 Task: Create Card Service Level Agreement Review in Board Marketing Optimization to Workspace Auditing and Compliance. Create Card IT Infrastructure Review in Board Social Media Listening to Workspace Auditing and Compliance. Create Card Service Level Agreement Review in Board Diversity and Inclusion Policy Development and Implementation to Workspace Auditing and Compliance
Action: Mouse moved to (96, 366)
Screenshot: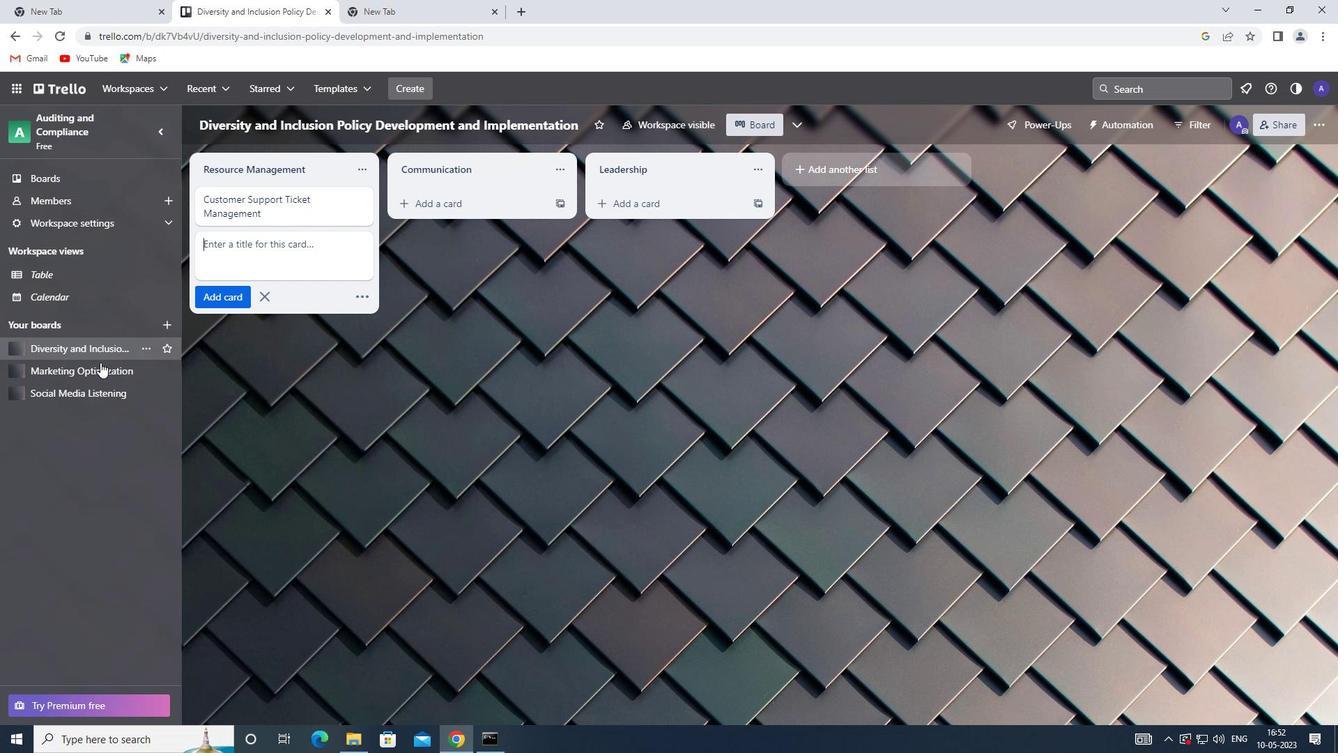 
Action: Mouse pressed left at (96, 366)
Screenshot: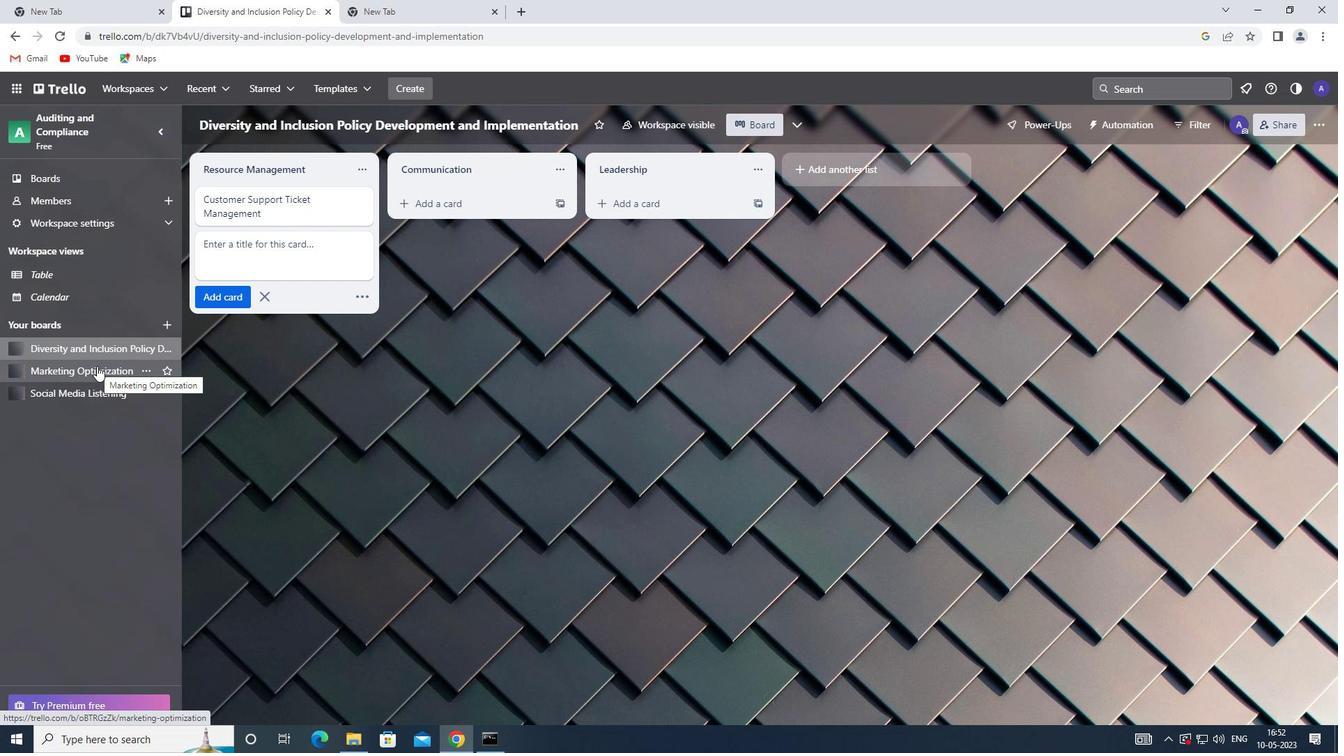 
Action: Mouse moved to (437, 204)
Screenshot: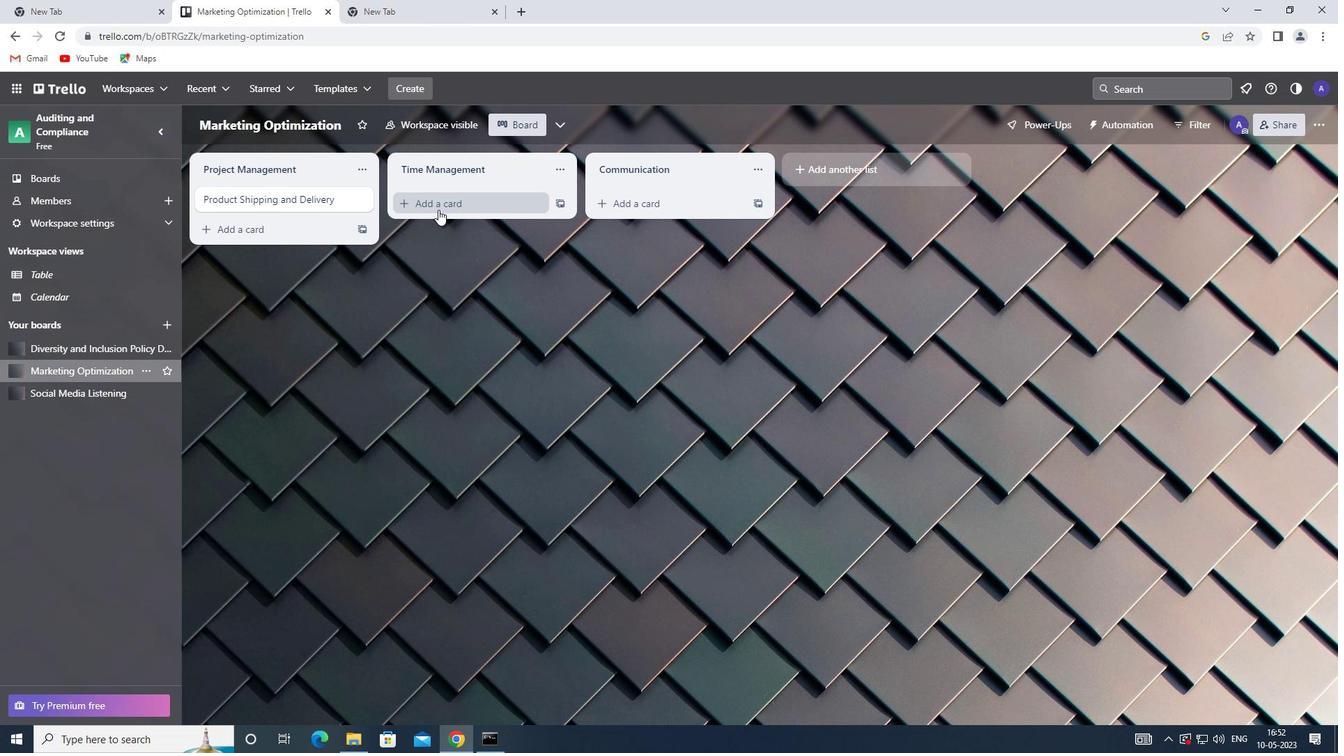 
Action: Mouse pressed left at (437, 204)
Screenshot: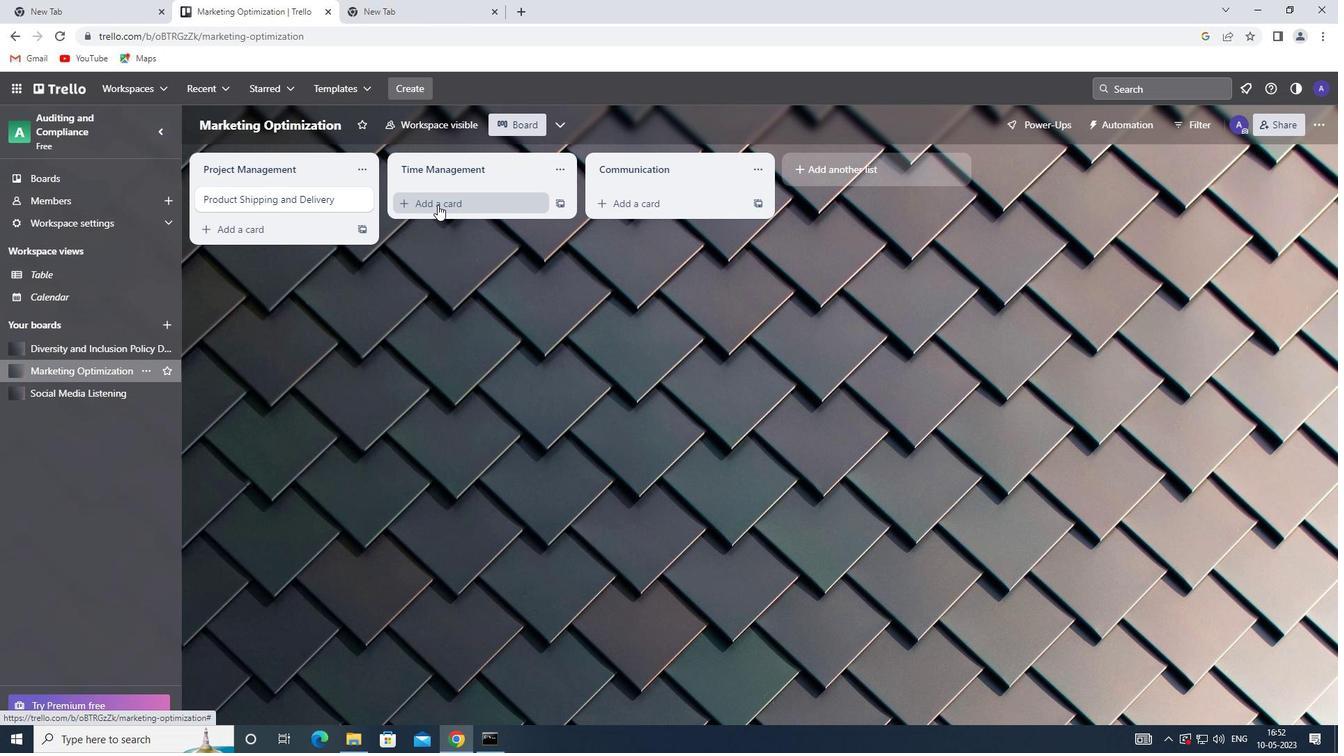 
Action: Key pressed <Key.shift><Key.shift><Key.shift><Key.shift><Key.shift><Key.shift><Key.shift><Key.shift>SERVICE<Key.space><Key.shift>LEVEL<Key.space><Key.shift>AGREEMENT<Key.space><Key.shift>REVIEW<Key.enter>
Screenshot: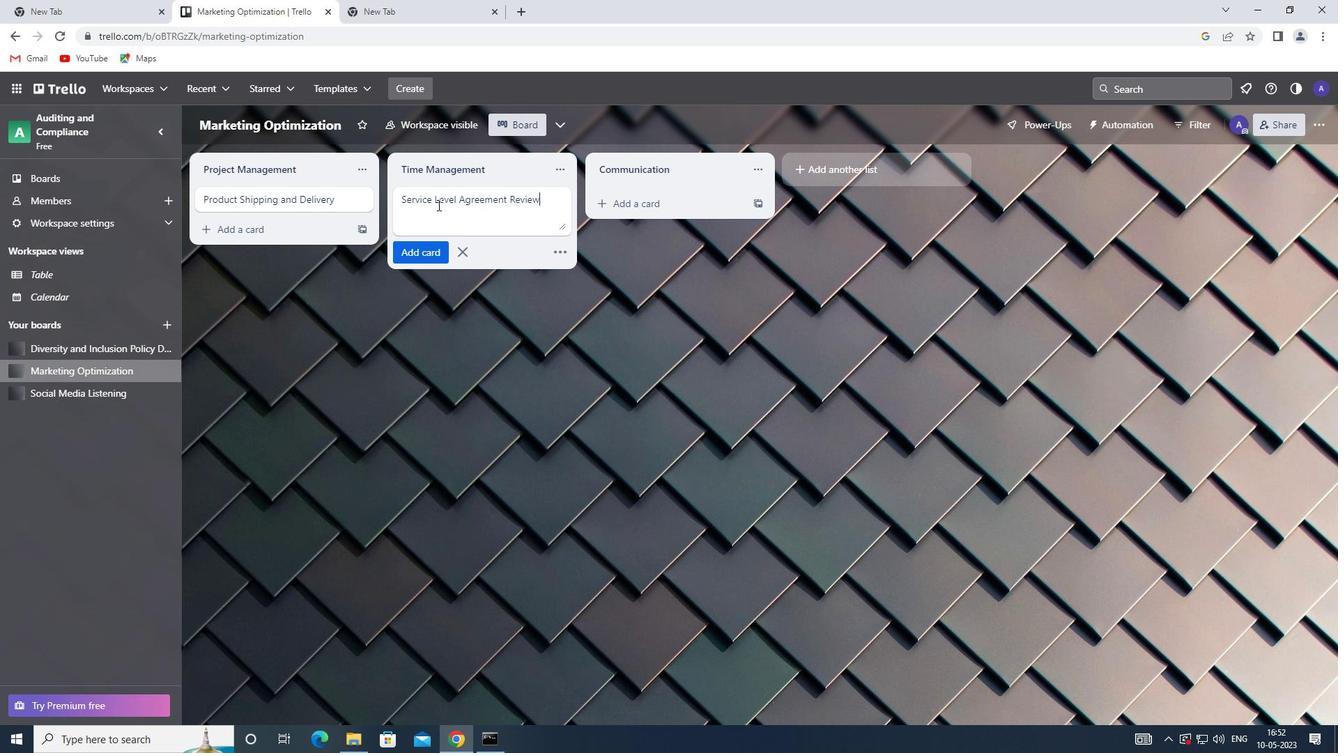 
Action: Mouse moved to (56, 392)
Screenshot: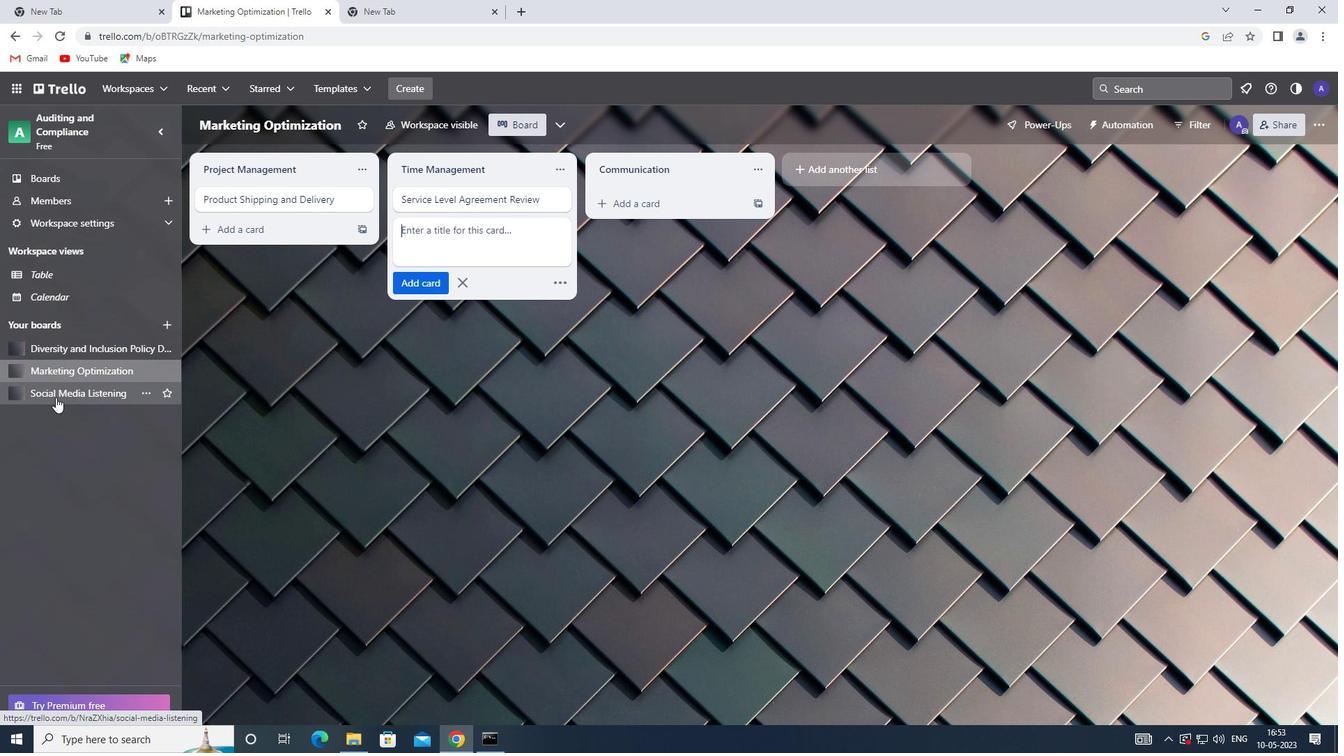 
Action: Mouse pressed left at (56, 392)
Screenshot: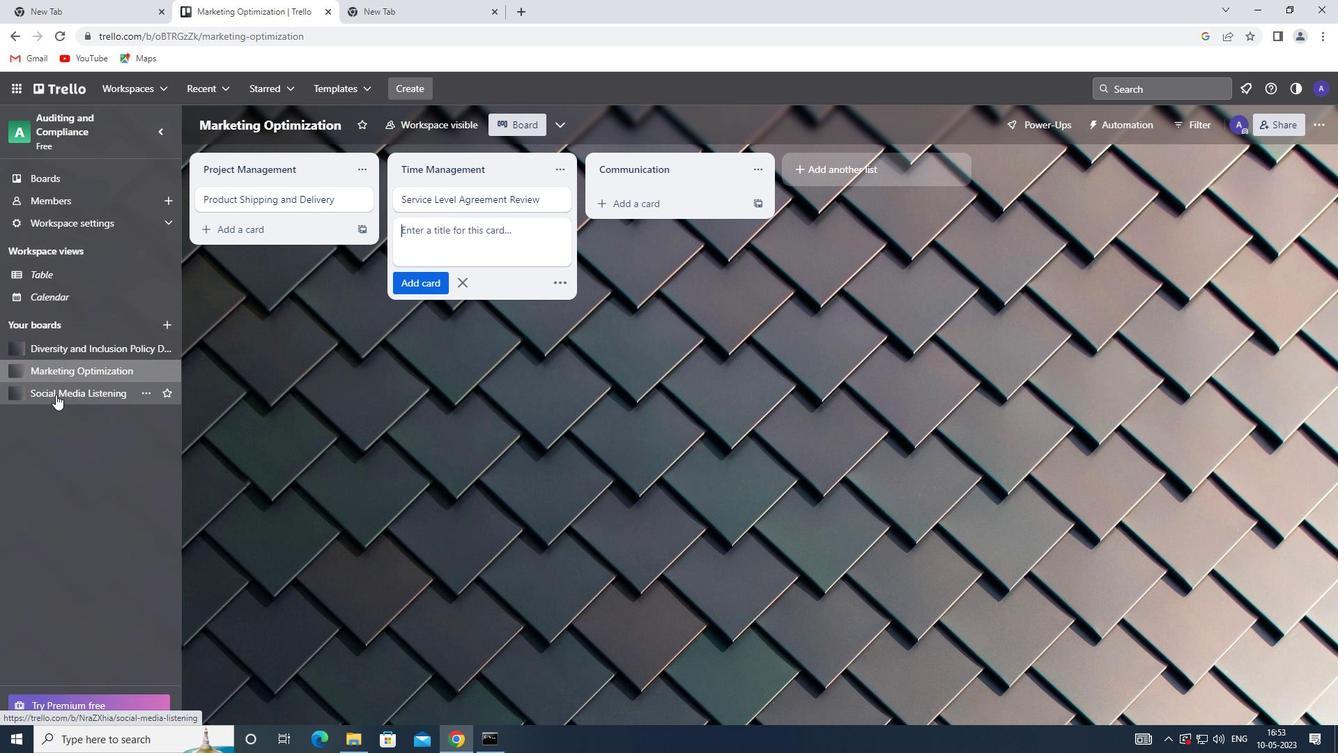 
Action: Mouse moved to (423, 198)
Screenshot: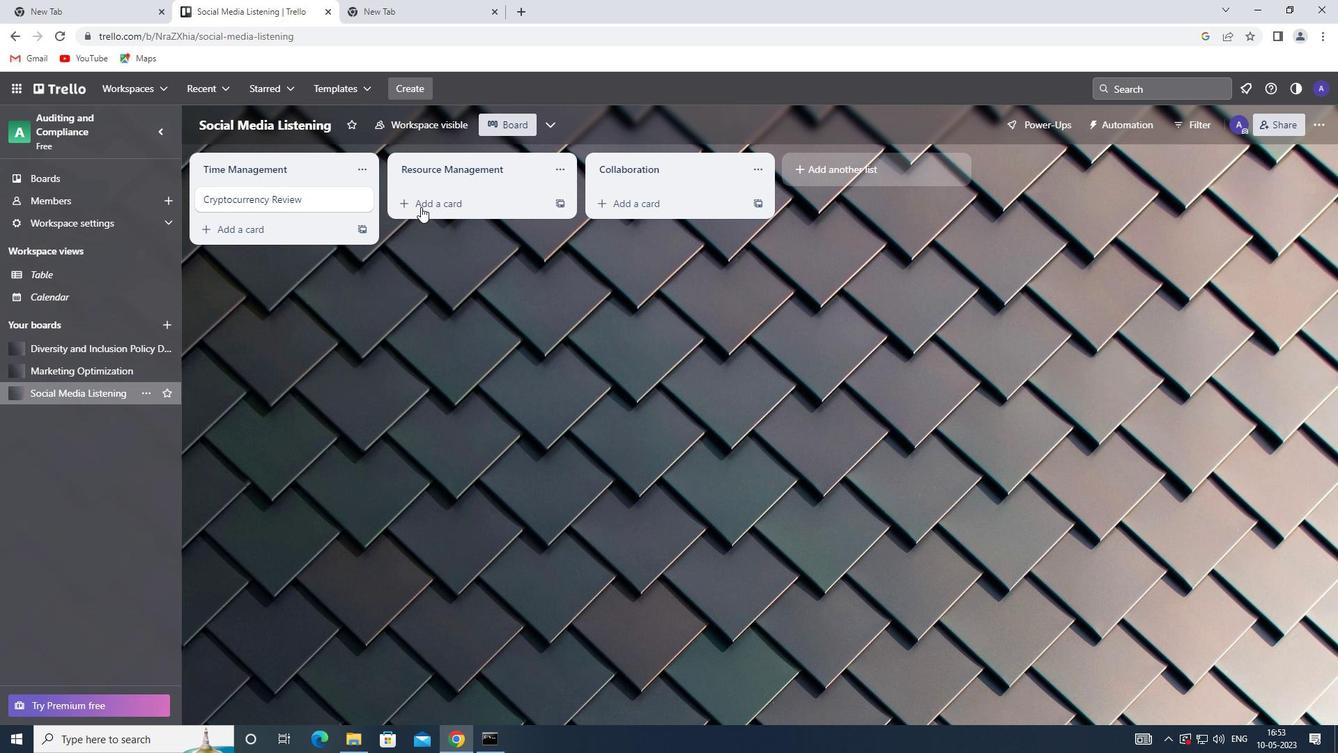 
Action: Mouse pressed left at (423, 198)
Screenshot: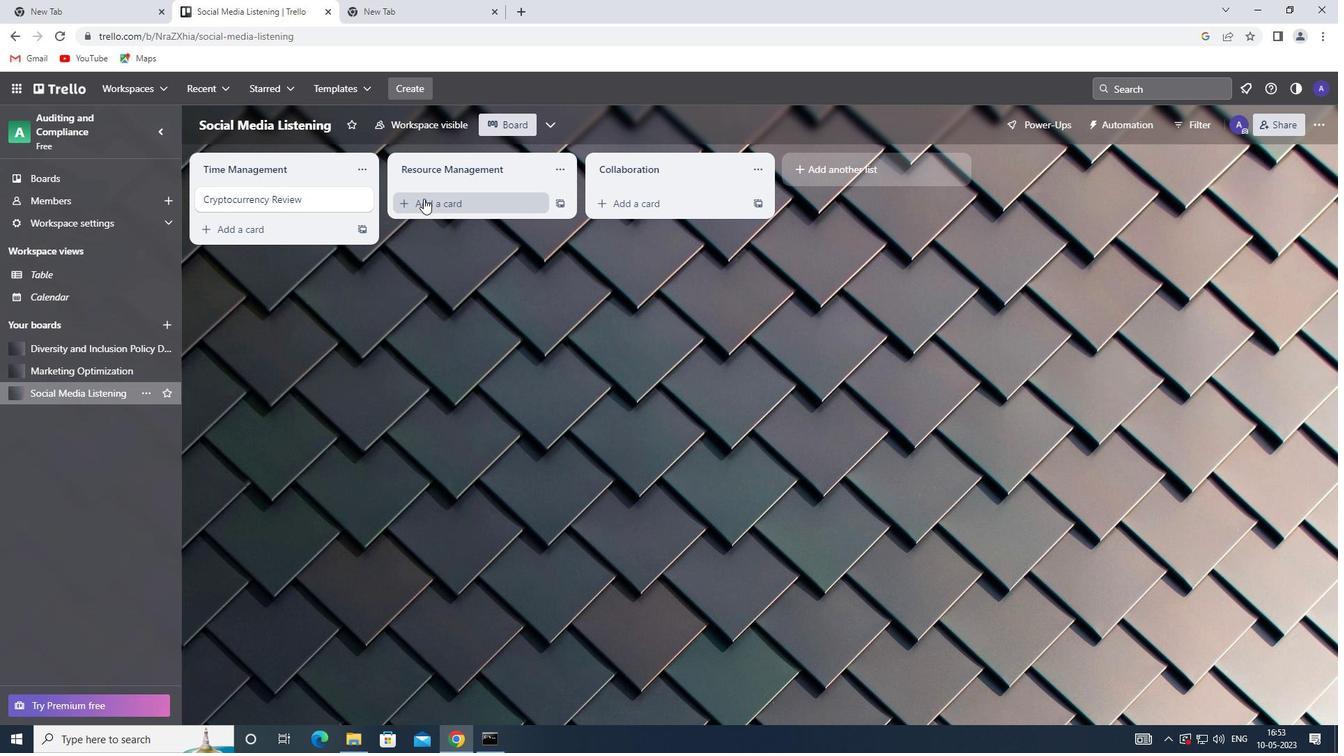 
Action: Key pressed <Key.shift>IT<Key.backspace><Key.shift>T<Key.space><Key.shift>INFRASTRUCTURE<Key.space><Key.shift>REVIEW<Key.enter>
Screenshot: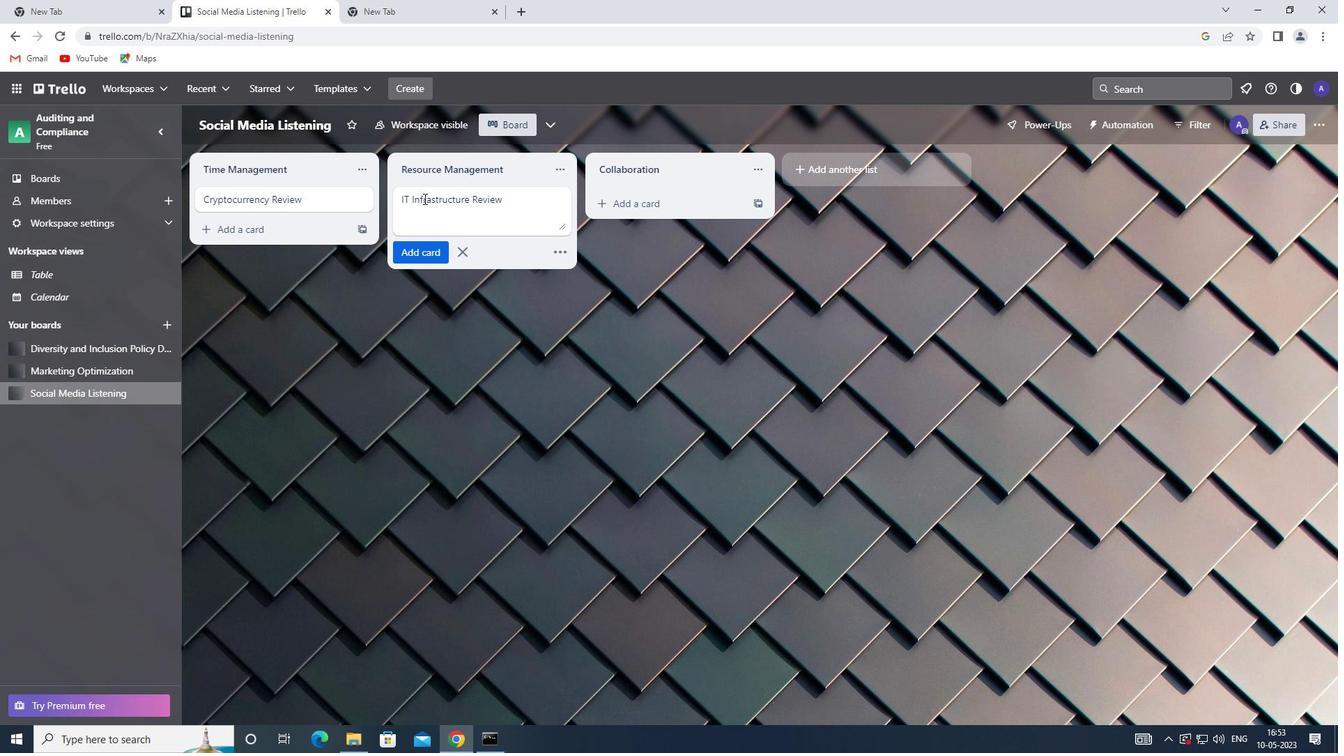
Action: Mouse moved to (84, 347)
Screenshot: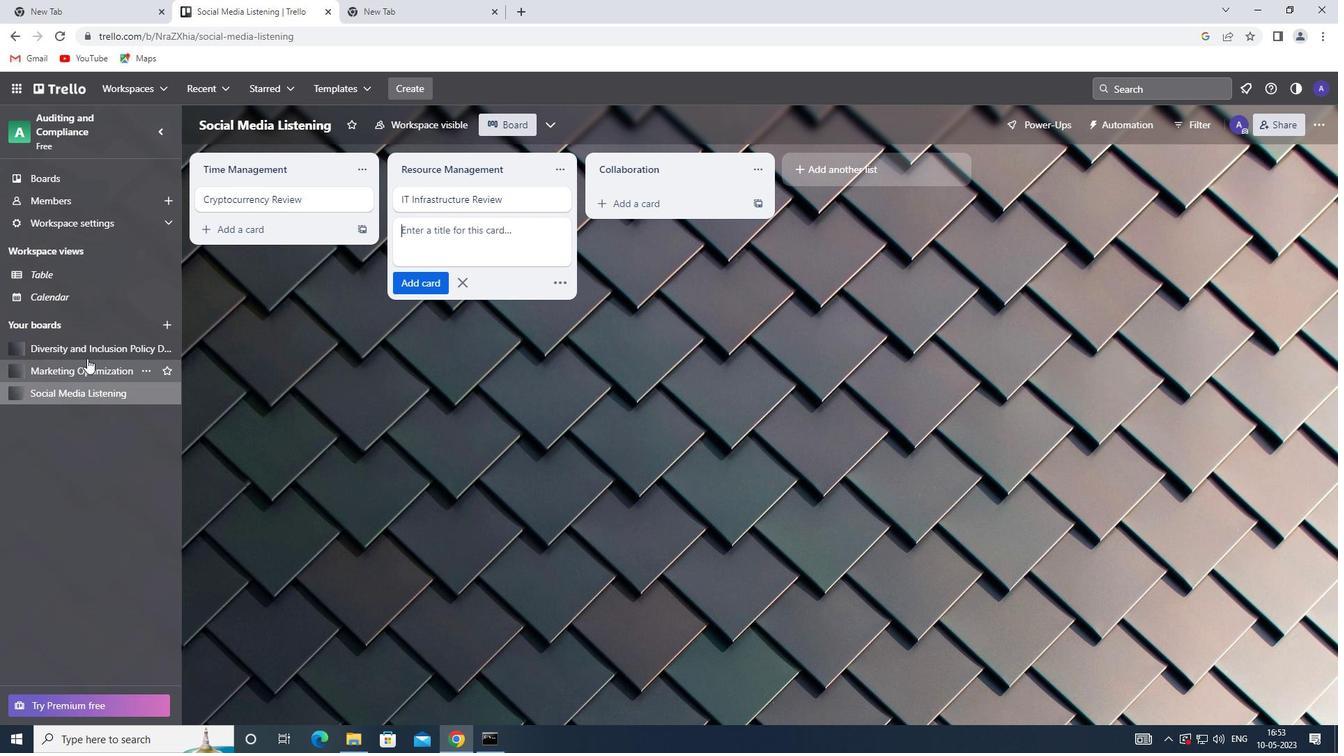 
Action: Mouse pressed left at (84, 347)
Screenshot: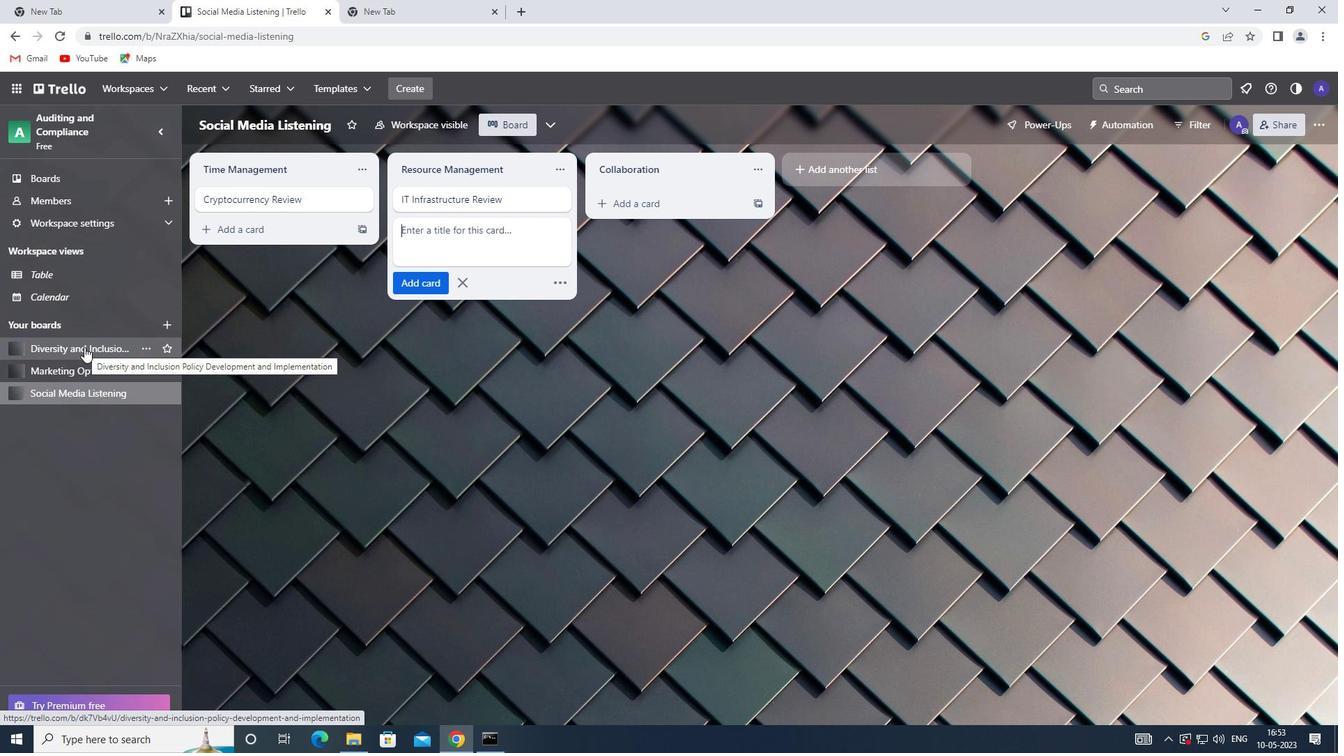 
Action: Mouse moved to (442, 200)
Screenshot: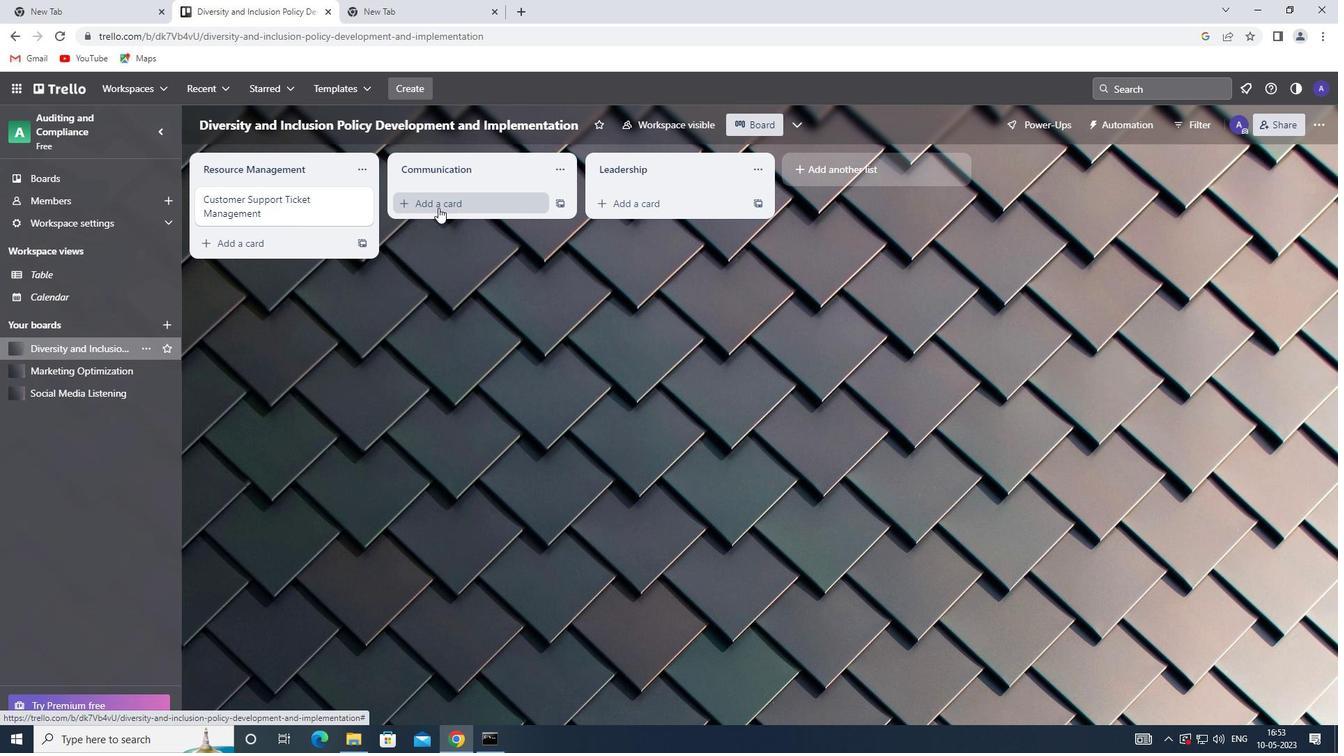 
Action: Mouse pressed left at (442, 200)
Screenshot: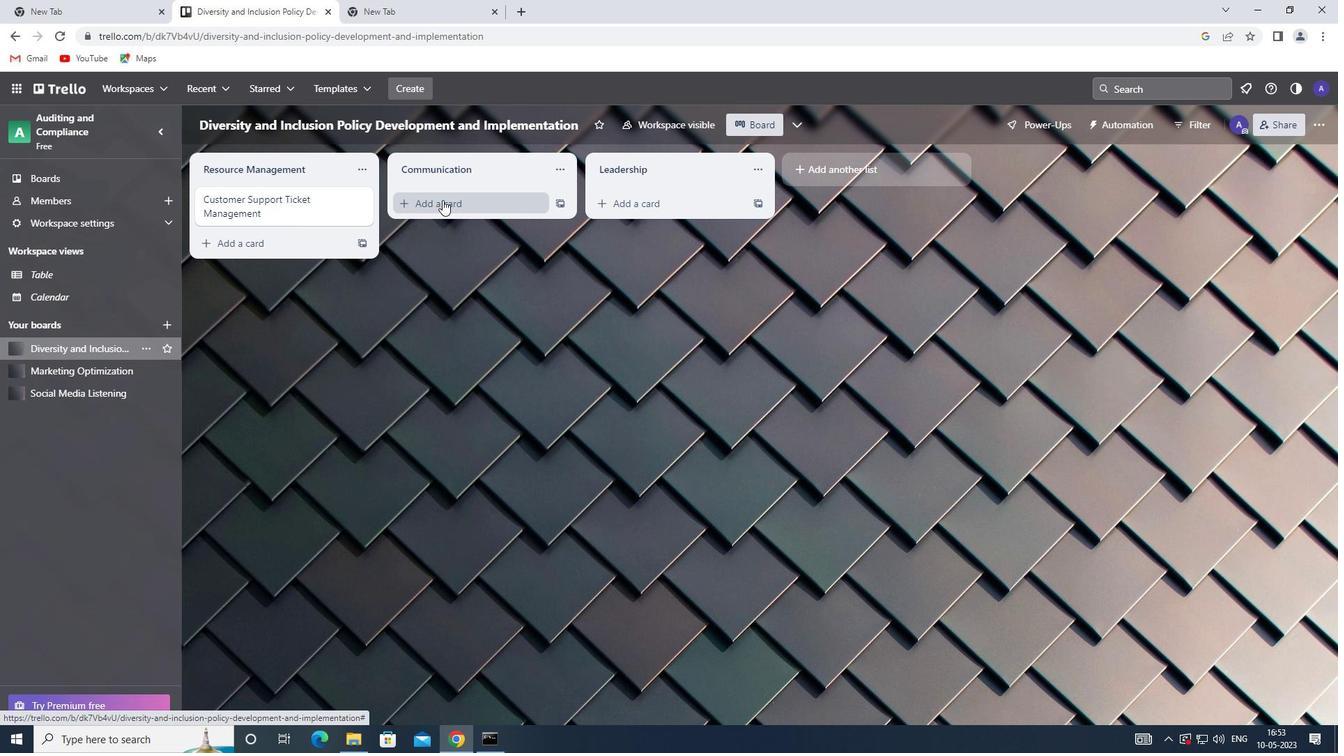 
Action: Key pressed <Key.shift>C<Key.backspace><Key.shift>SERVICE<Key.space><Key.shift>LEVEL<Key.space><Key.shift><Key.shift><Key.shift><Key.shift><Key.shift><Key.shift>AGREEMENT<Key.space><Key.shift>REVIEW<Key.enter>
Screenshot: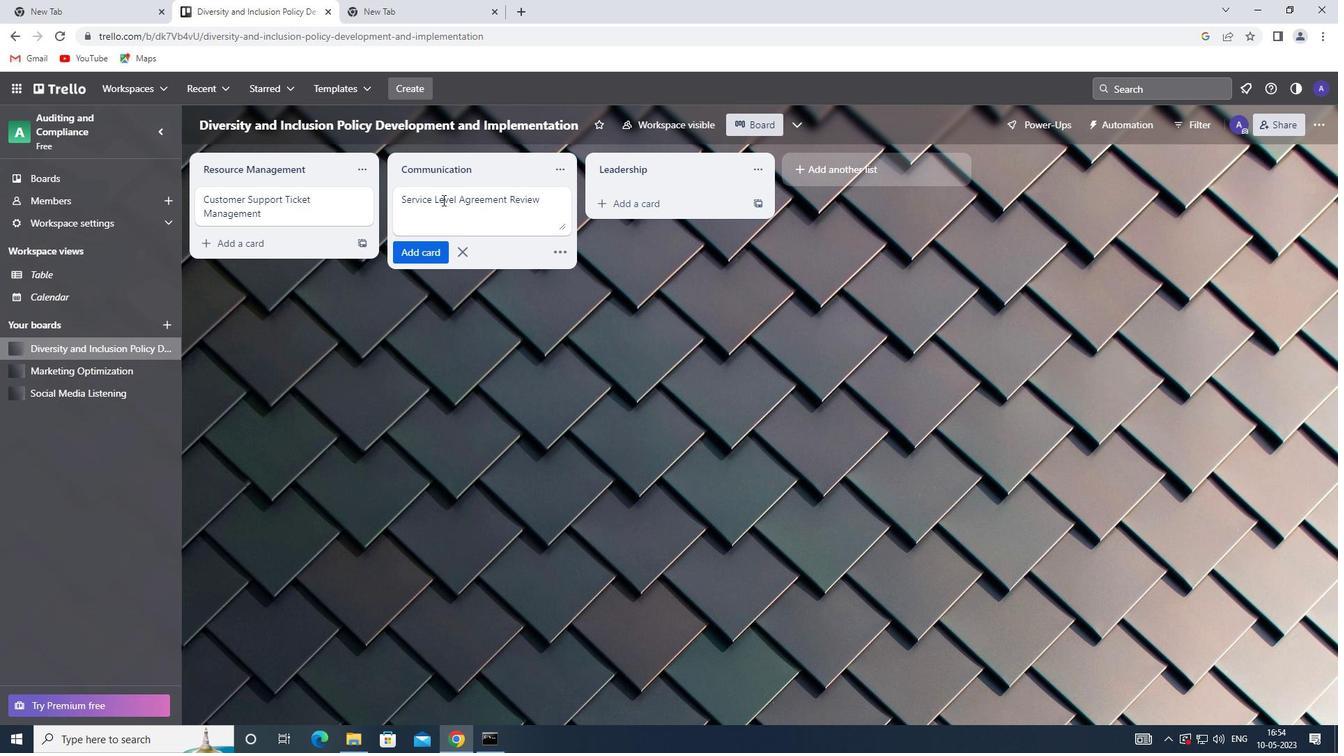 
